 Task: Add Aura Cacia Peppermint Cooling Pure Essentail Oil to the cart.
Action: Mouse moved to (642, 235)
Screenshot: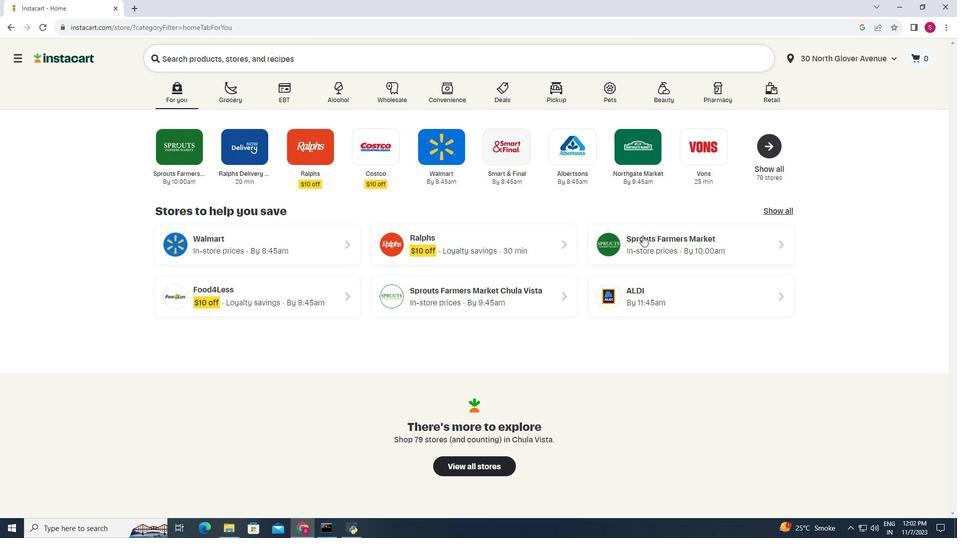 
Action: Mouse pressed left at (642, 235)
Screenshot: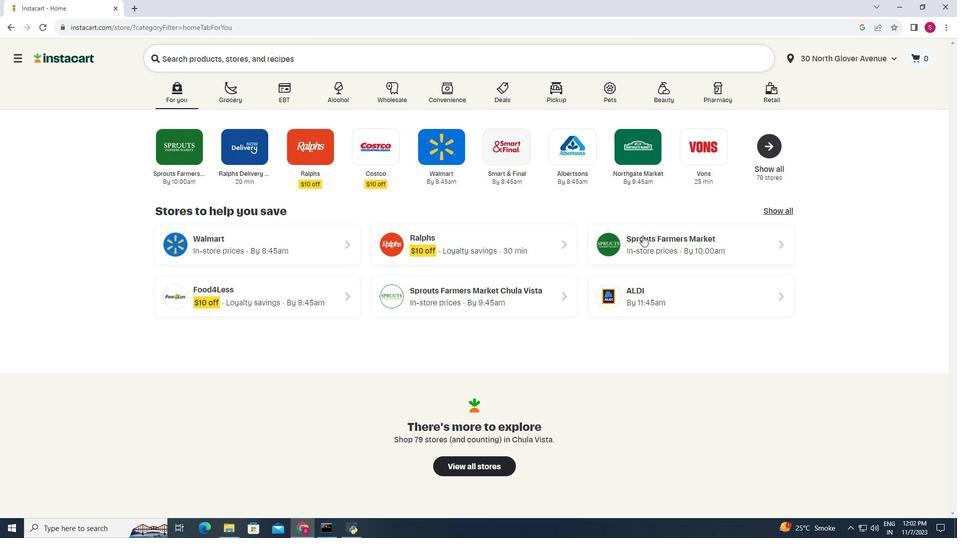 
Action: Mouse moved to (56, 420)
Screenshot: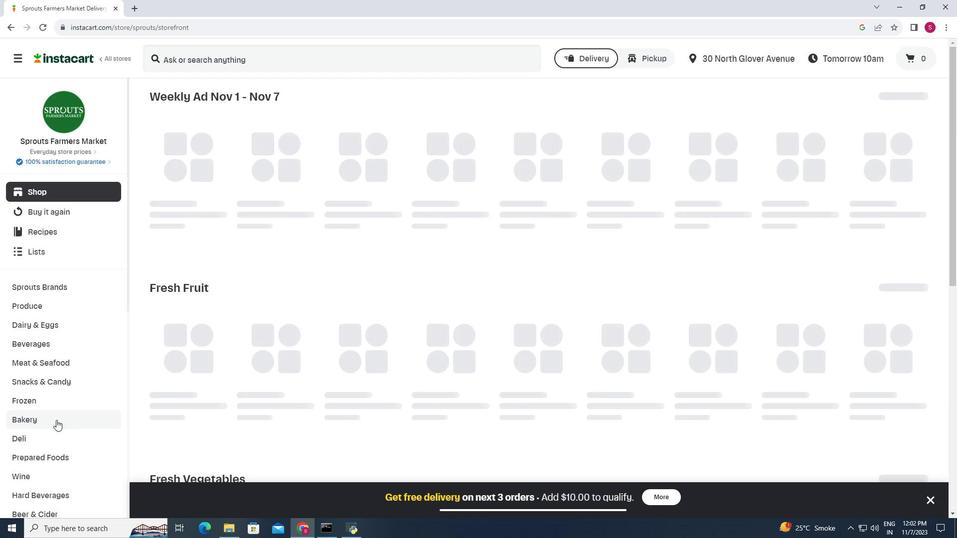 
Action: Mouse scrolled (56, 419) with delta (0, 0)
Screenshot: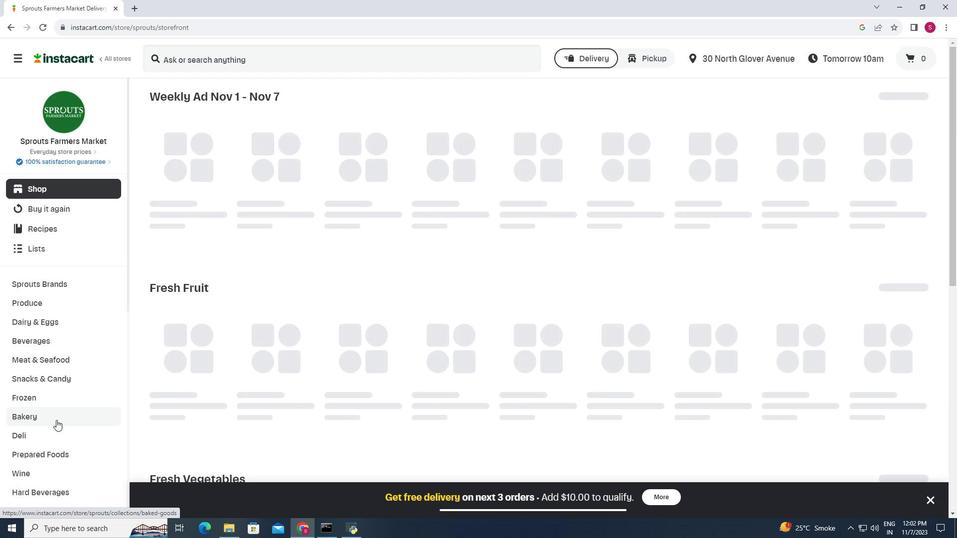 
Action: Mouse scrolled (56, 419) with delta (0, 0)
Screenshot: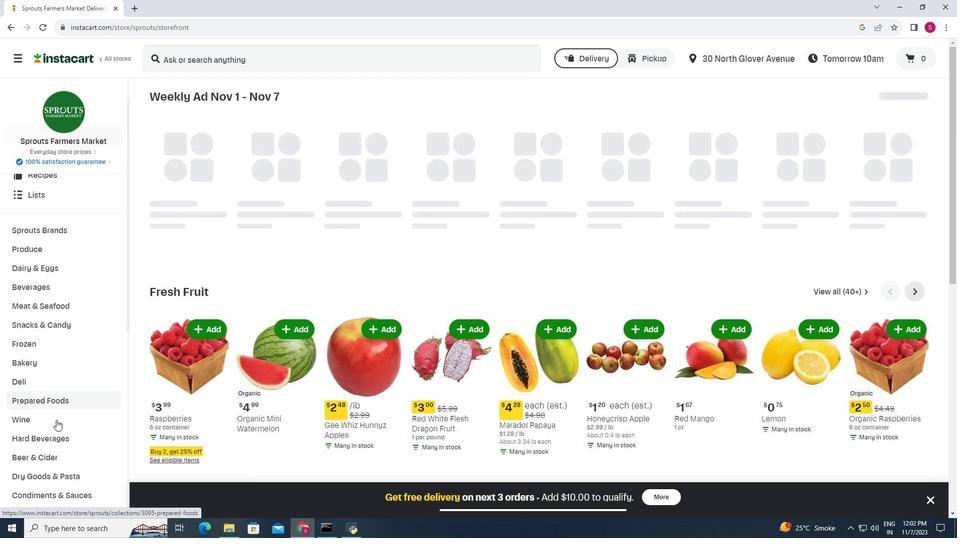 
Action: Mouse scrolled (56, 419) with delta (0, 0)
Screenshot: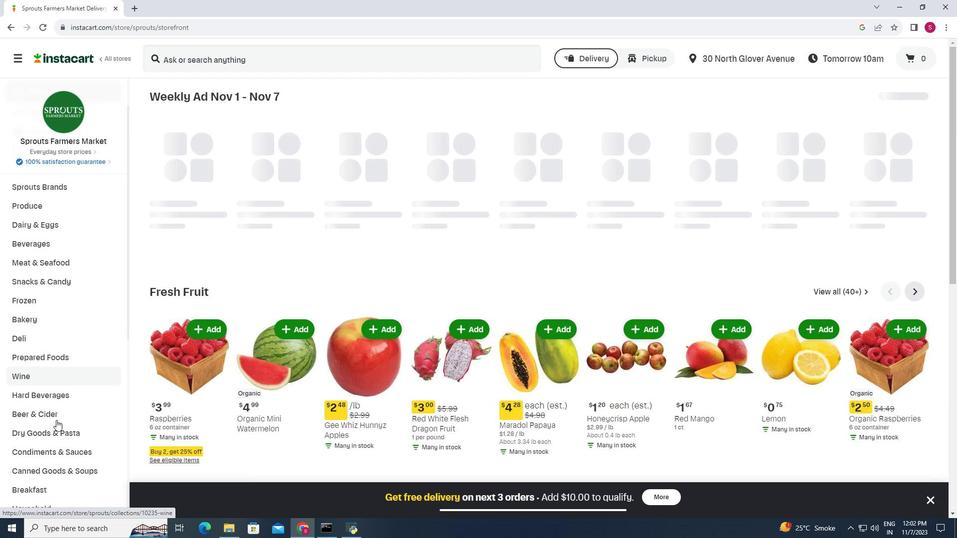 
Action: Mouse scrolled (56, 419) with delta (0, 0)
Screenshot: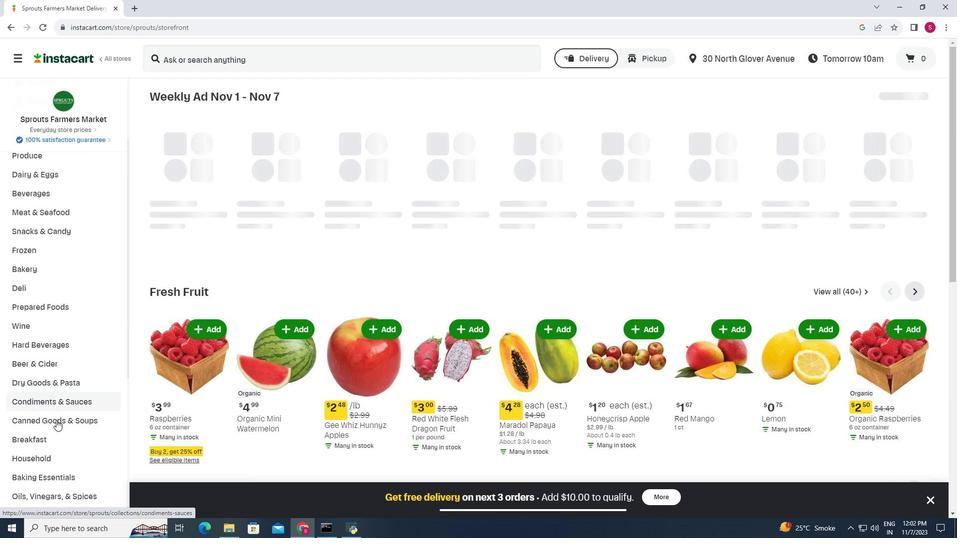 
Action: Mouse scrolled (56, 419) with delta (0, 0)
Screenshot: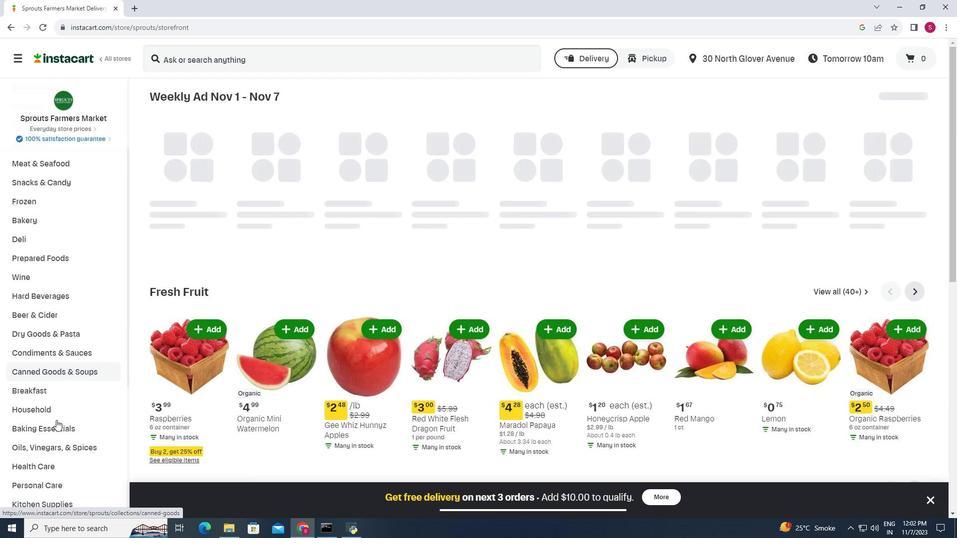 
Action: Mouse moved to (73, 363)
Screenshot: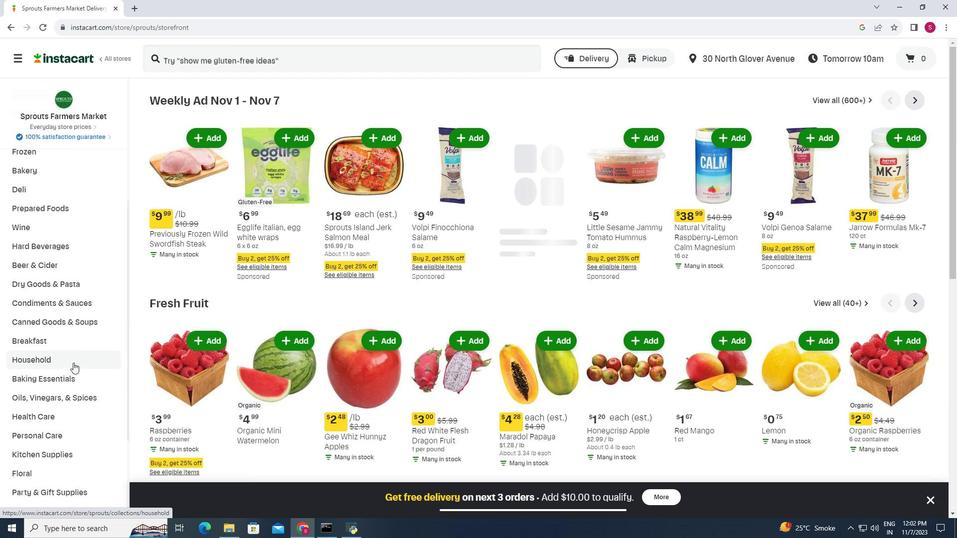 
Action: Mouse pressed left at (73, 363)
Screenshot: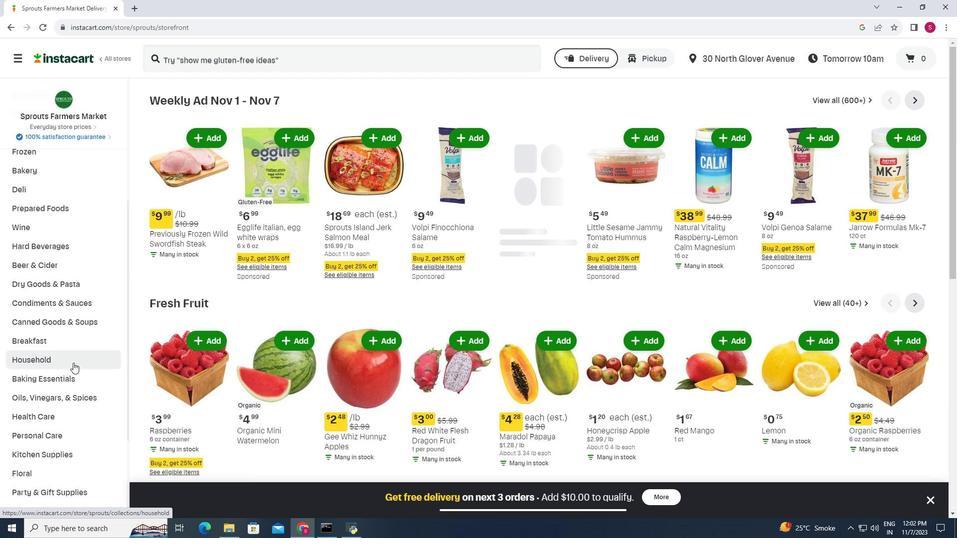 
Action: Mouse moved to (539, 120)
Screenshot: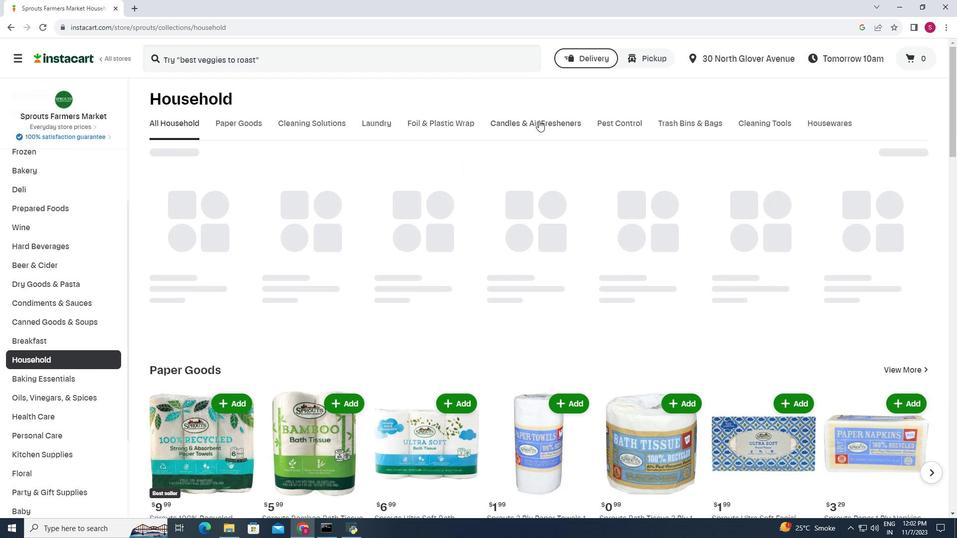 
Action: Mouse pressed left at (539, 120)
Screenshot: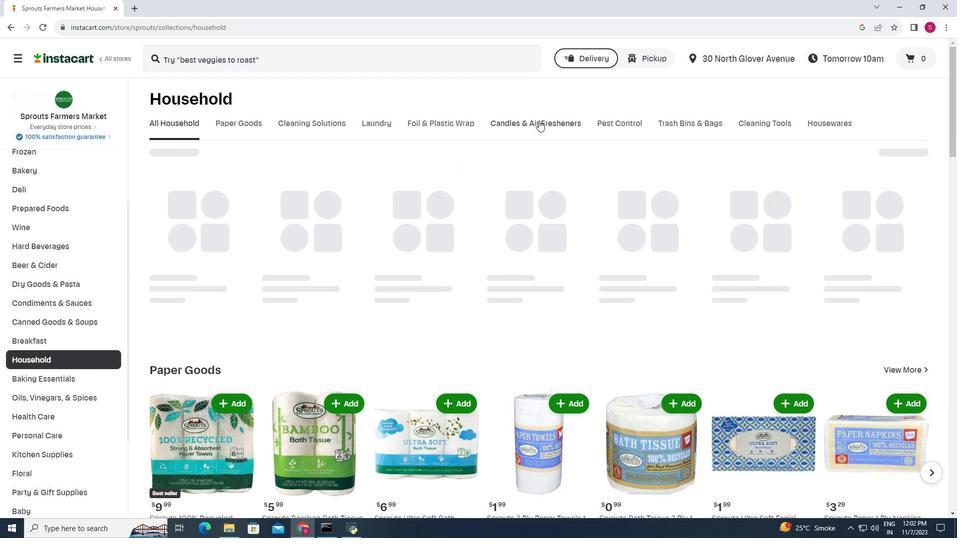 
Action: Mouse moved to (259, 58)
Screenshot: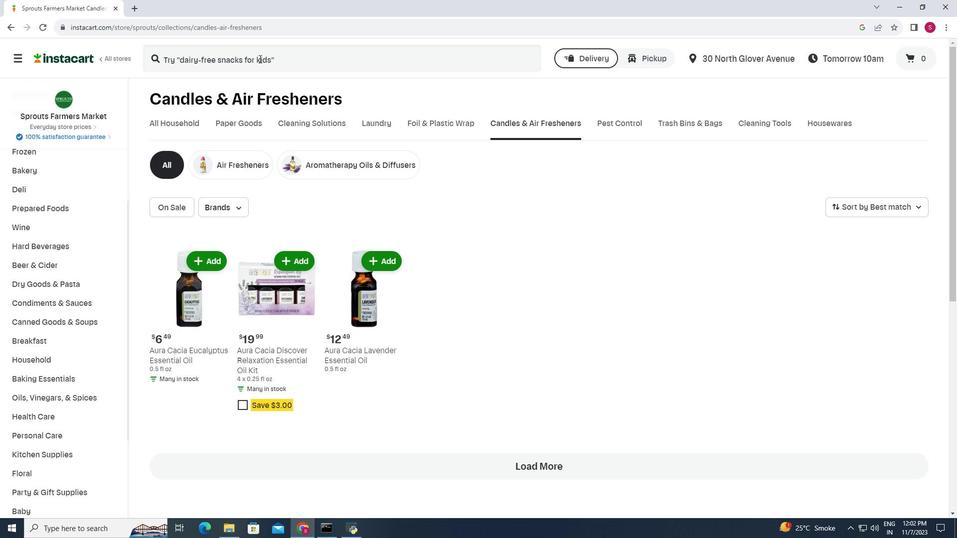 
Action: Mouse pressed left at (259, 58)
Screenshot: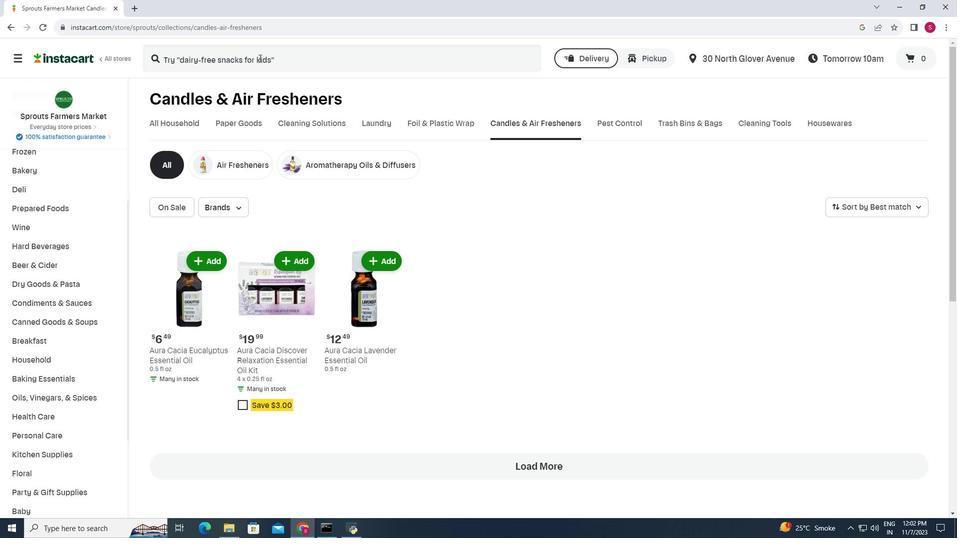 
Action: Mouse moved to (259, 58)
Screenshot: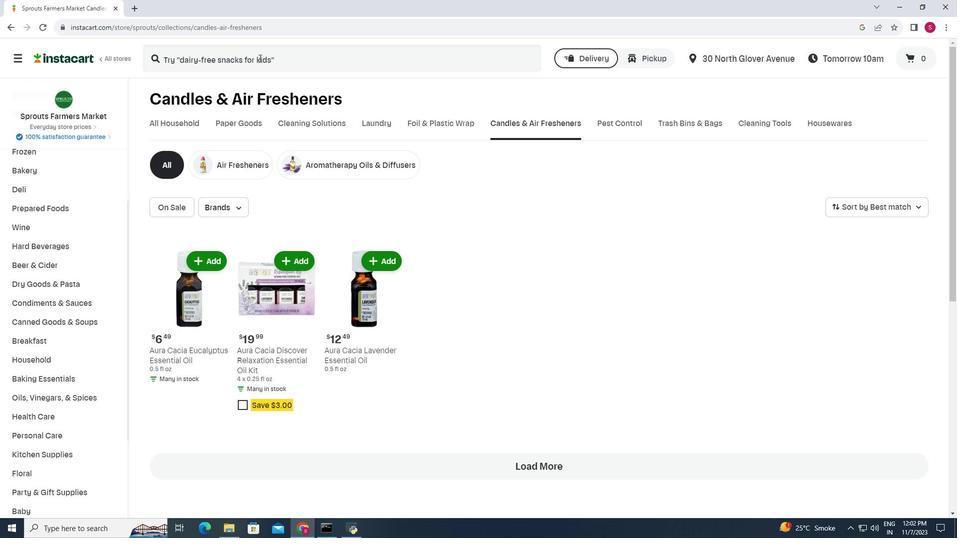 
Action: Key pressed <Key.shift>Aura<Key.space><Key.shift>Cacai<Key.space><Key.backspace><Key.backspace><Key.backspace>ia<Key.space><Key.shift>Peppermint<Key.space><Key.shift>Cooling<Key.space><Key.shift>Pure<Key.space><Key.shift>Essenty<Key.backspace>ial<Key.space><Key.shift>Oil<Key.enter>
Screenshot: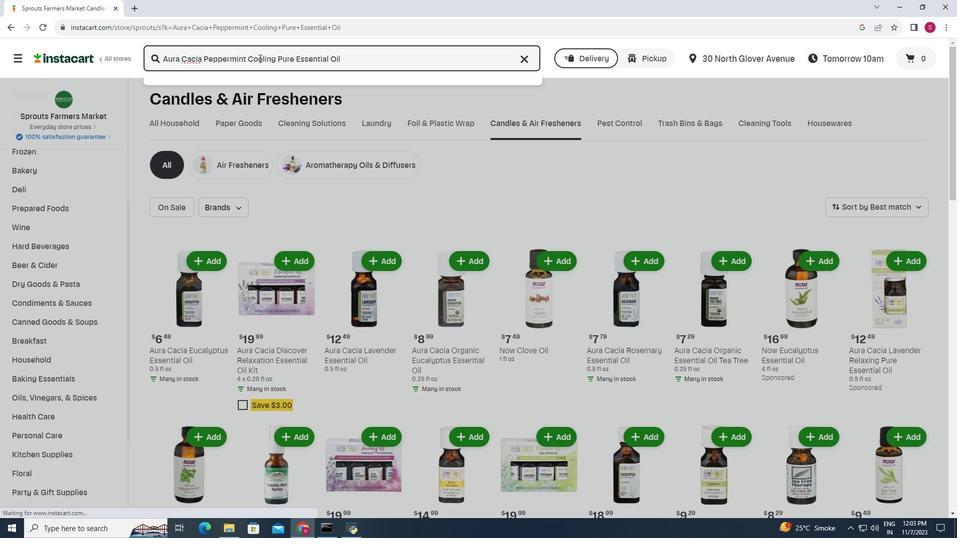 
Action: Mouse moved to (427, 202)
Screenshot: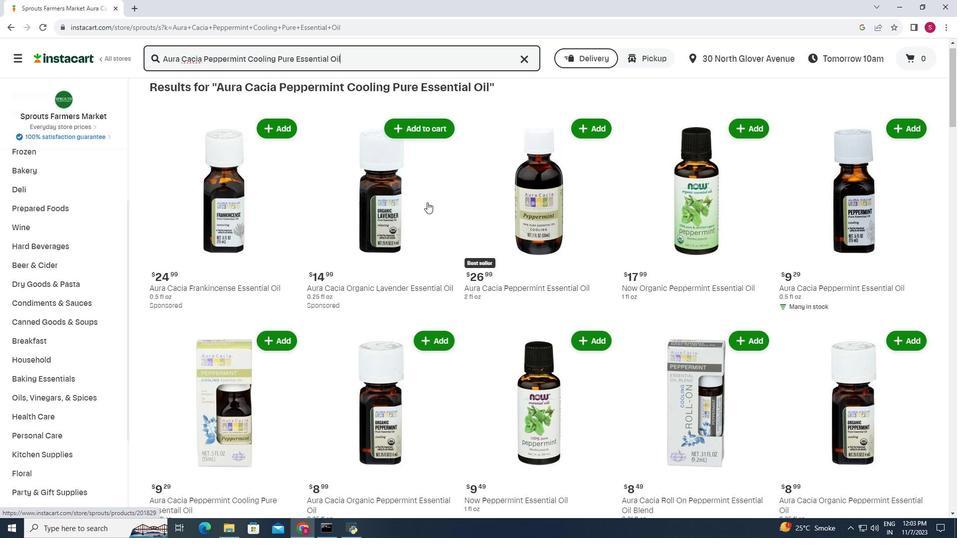 
Action: Mouse scrolled (427, 201) with delta (0, 0)
Screenshot: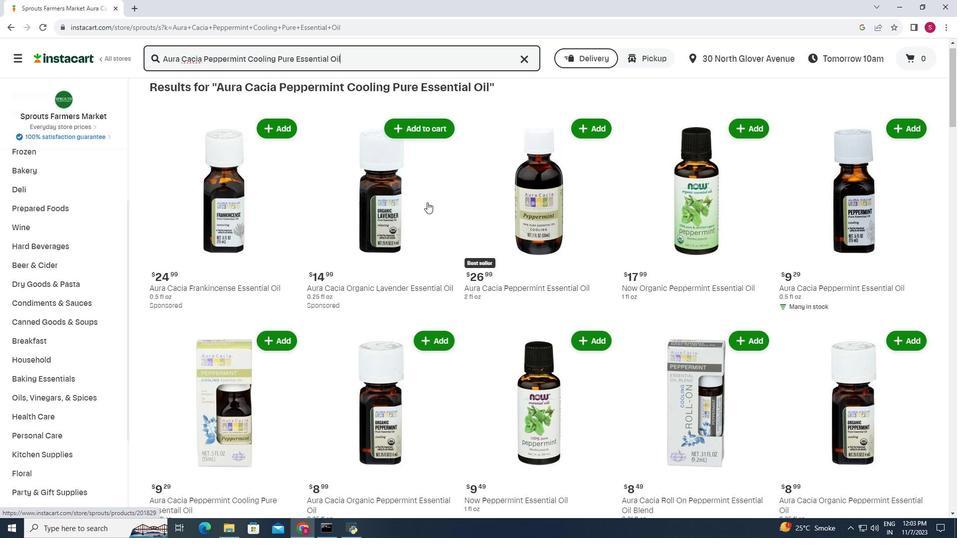 
Action: Mouse scrolled (427, 201) with delta (0, 0)
Screenshot: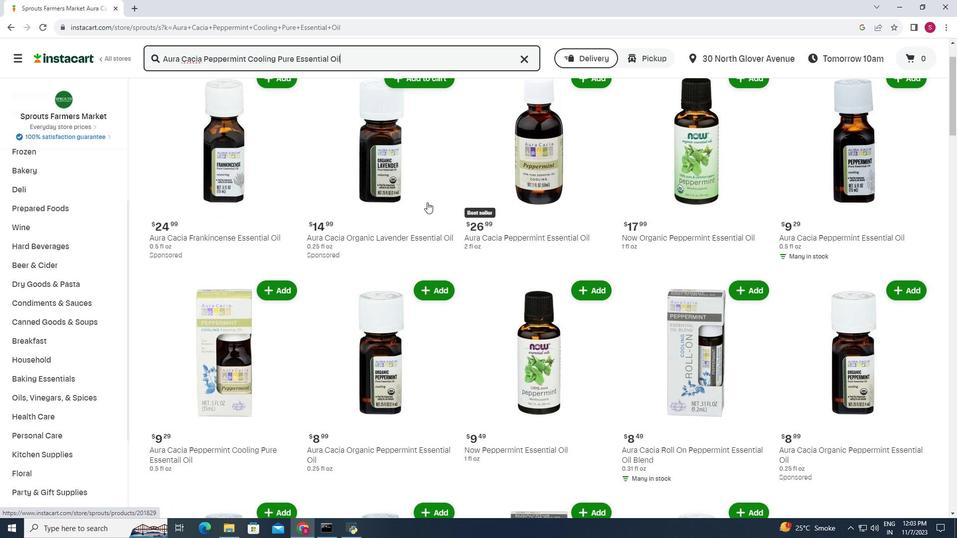 
Action: Mouse moved to (486, 274)
Screenshot: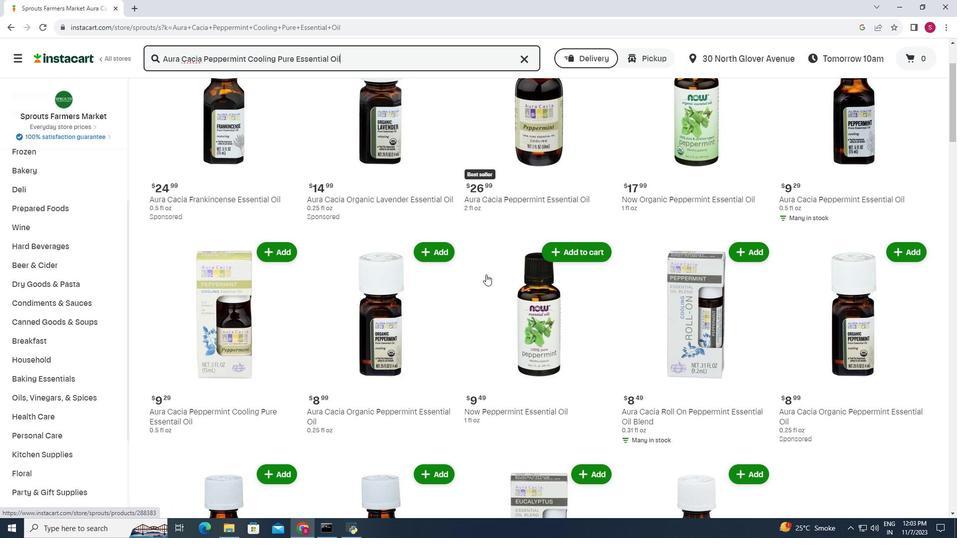 
Action: Mouse scrolled (486, 273) with delta (0, 0)
Screenshot: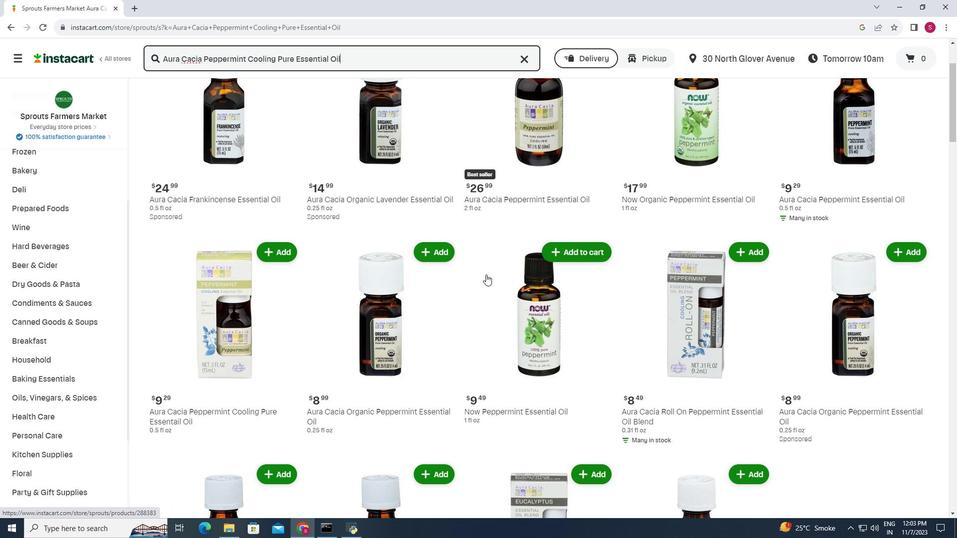
Action: Mouse moved to (485, 275)
Screenshot: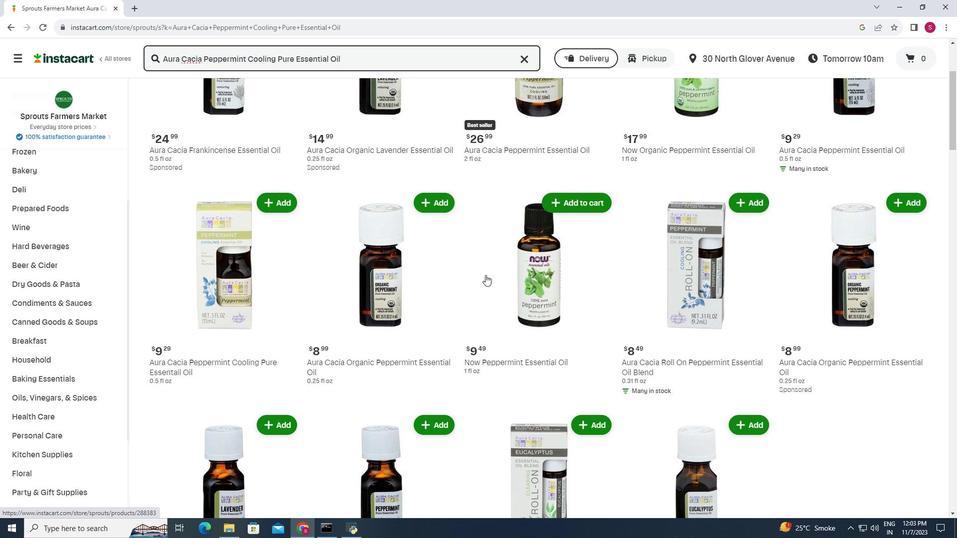 
Action: Mouse scrolled (485, 275) with delta (0, 0)
Screenshot: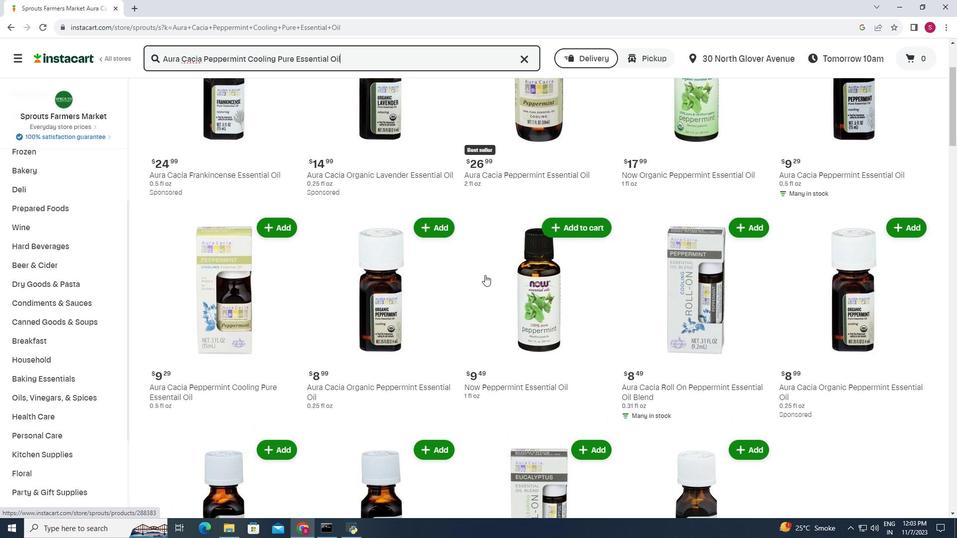 
Action: Mouse moved to (279, 254)
Screenshot: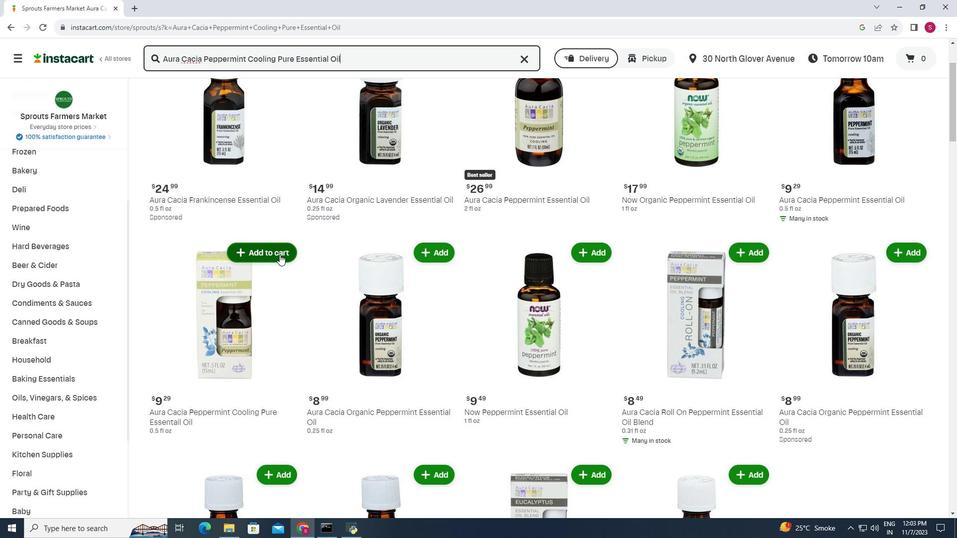 
Action: Mouse pressed left at (279, 254)
Screenshot: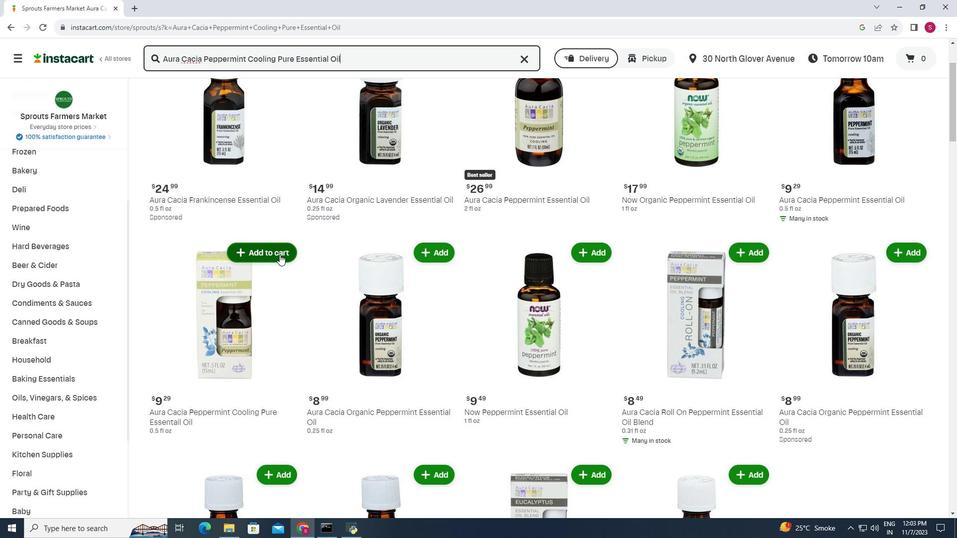 
Action: Mouse moved to (282, 253)
Screenshot: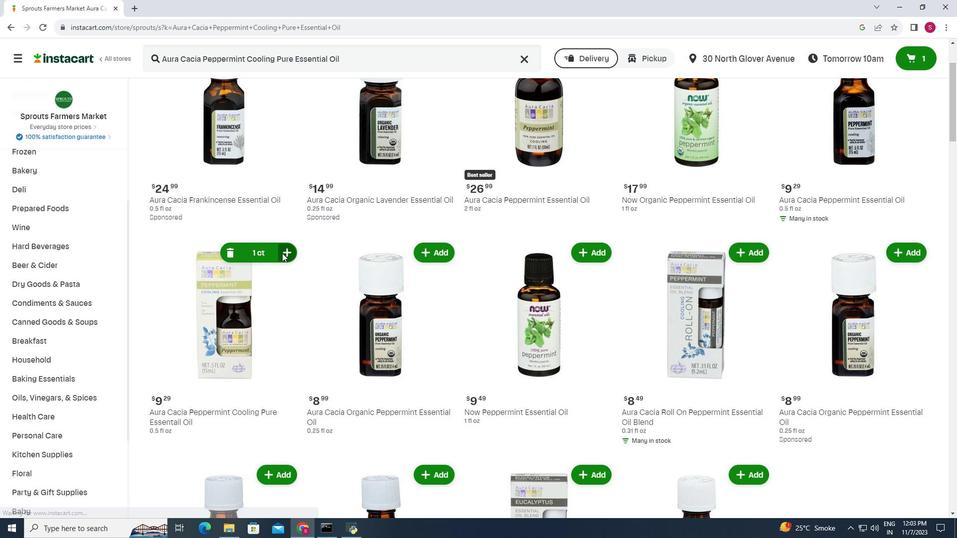 
